 Task: Exit from the add listing page of Airbnb.
Action: Mouse moved to (122, 398)
Screenshot: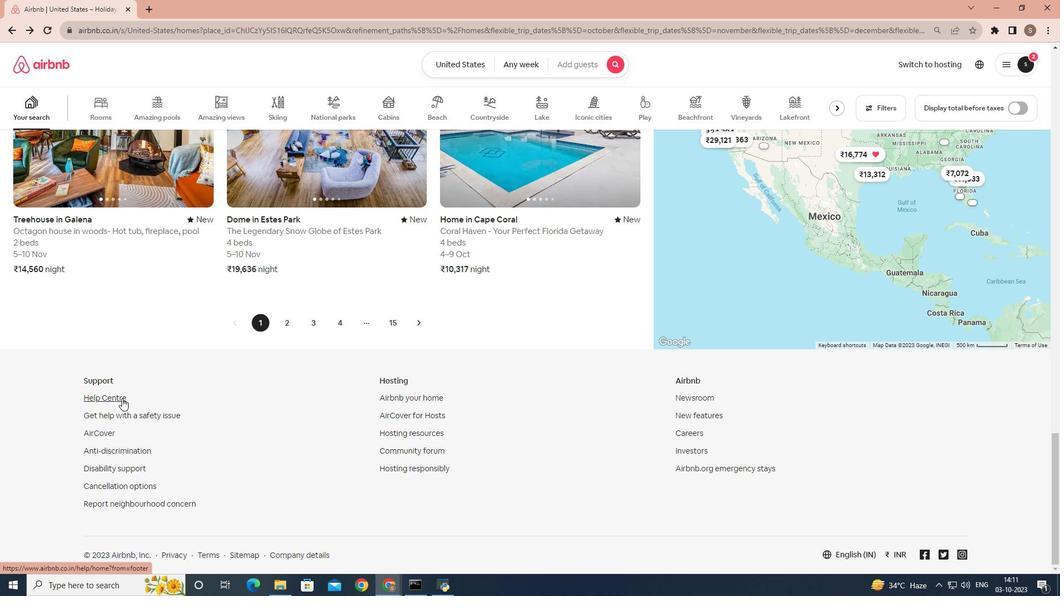 
Action: Mouse pressed left at (122, 398)
Screenshot: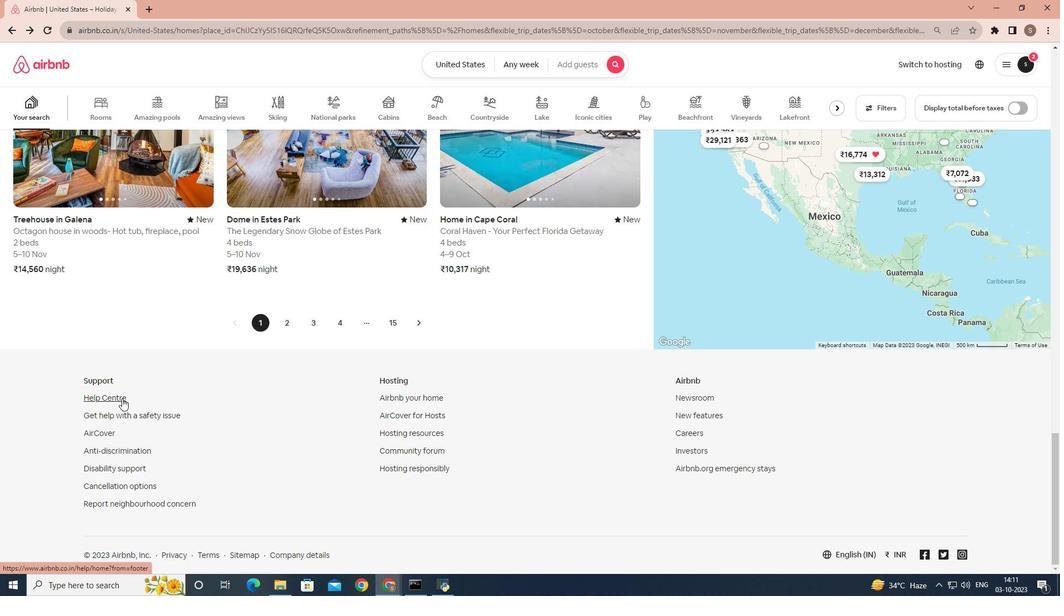 
Action: Mouse moved to (297, 400)
Screenshot: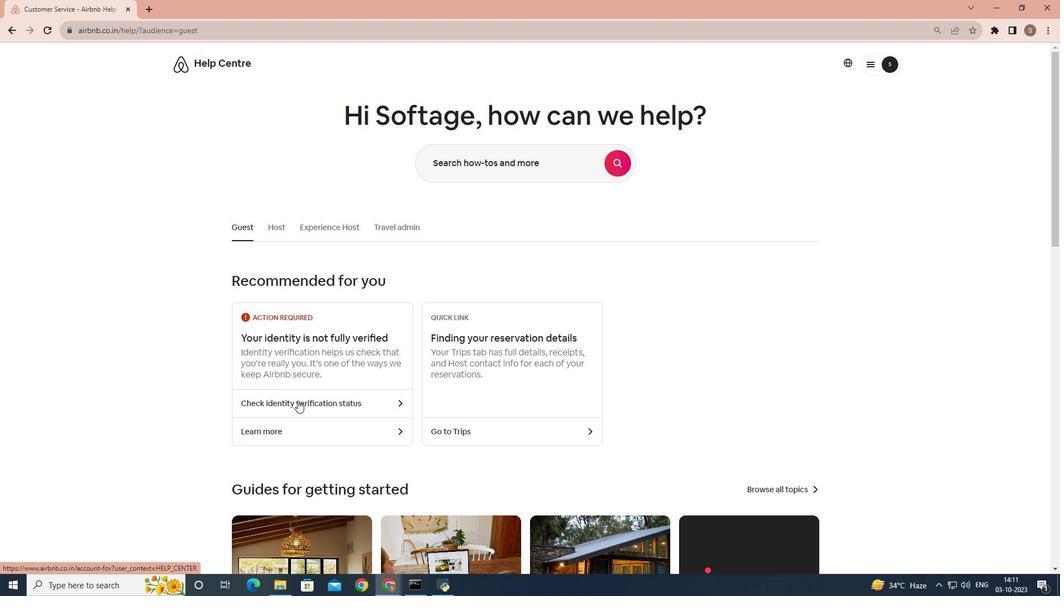 
Action: Mouse pressed left at (297, 400)
Screenshot: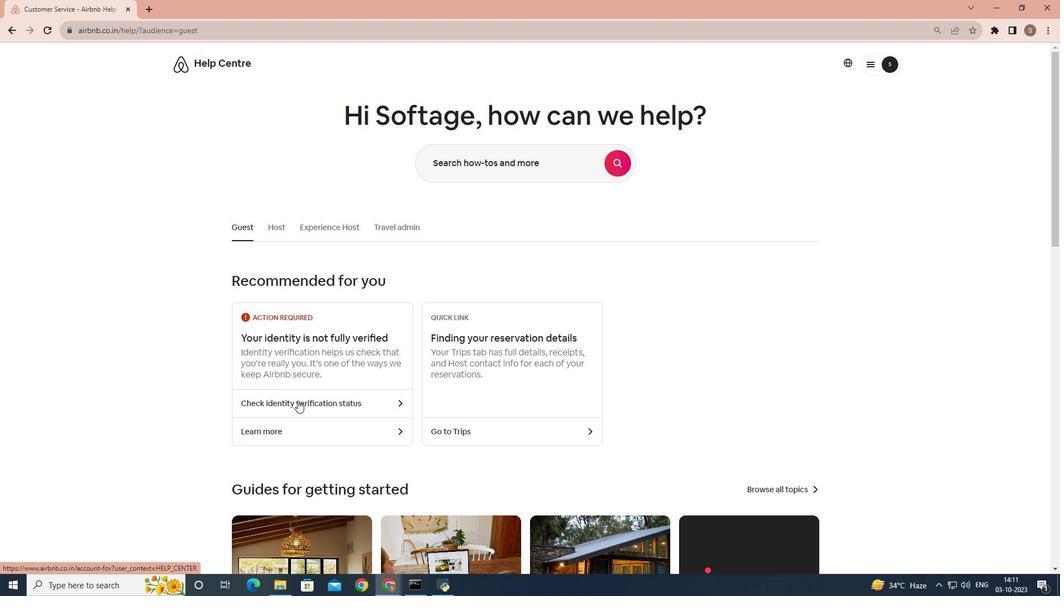 
Action: Mouse moved to (895, 69)
Screenshot: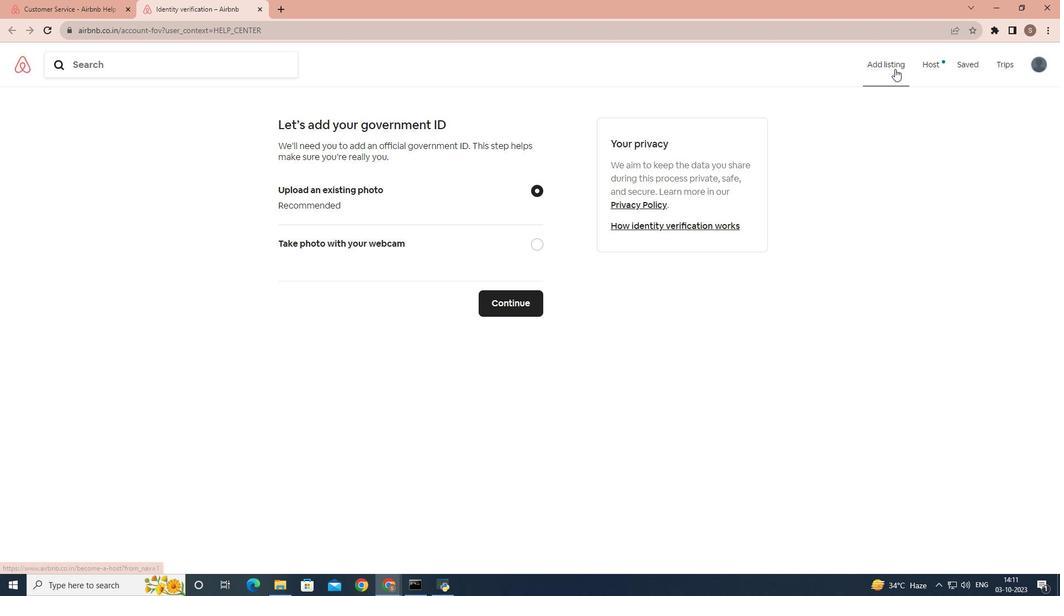 
Action: Mouse pressed left at (895, 69)
Screenshot: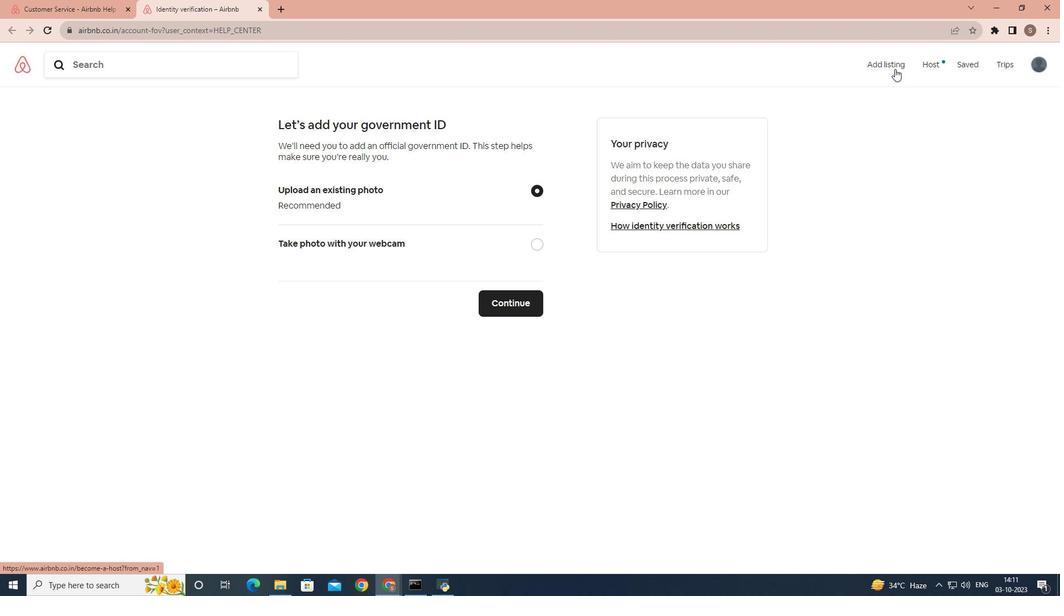 
Action: Mouse moved to (1024, 78)
Screenshot: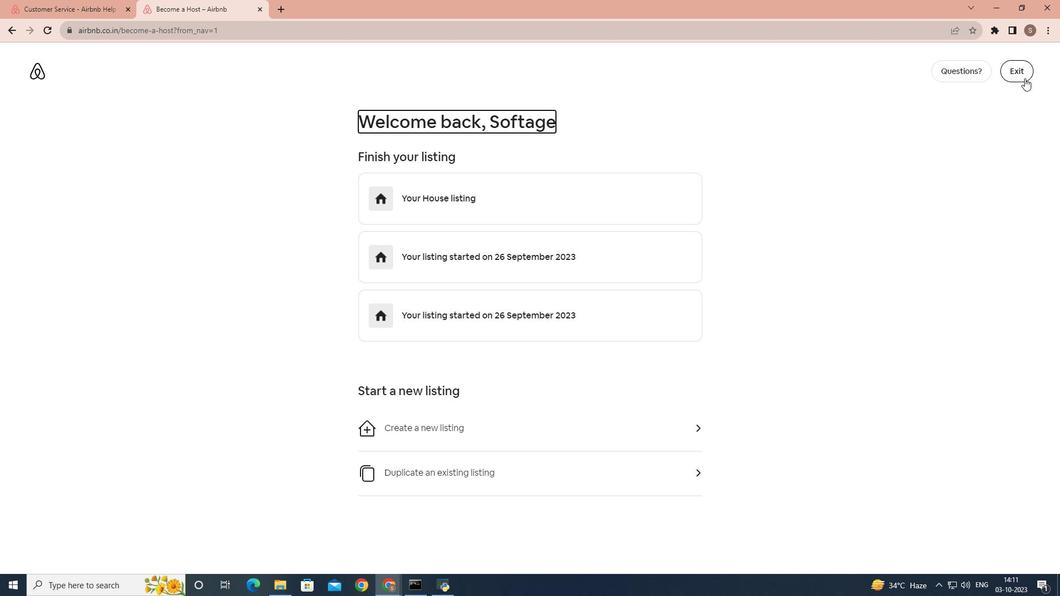 
Action: Mouse pressed left at (1024, 78)
Screenshot: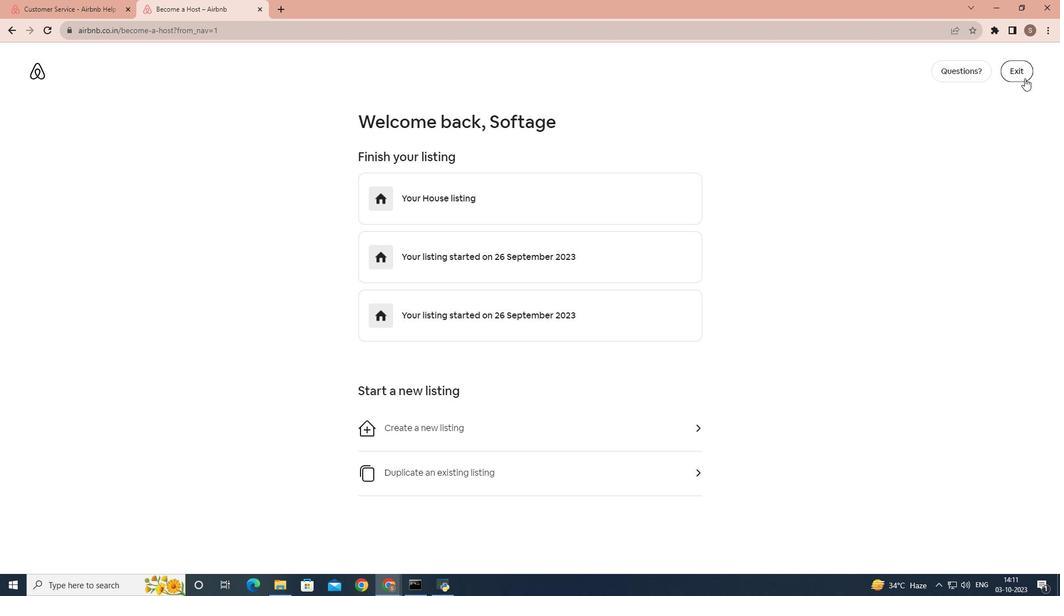 
